 Task: Change the media role to Accessibility.
Action: Mouse moved to (137, 19)
Screenshot: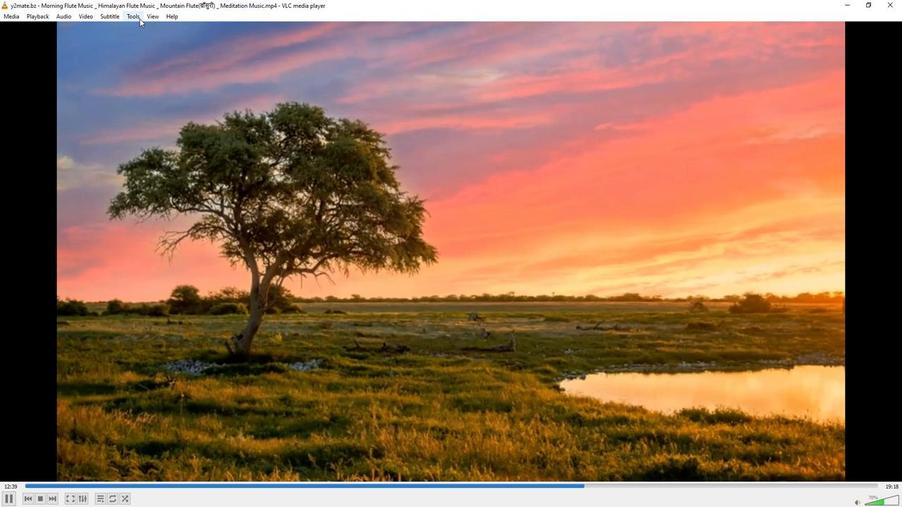 
Action: Mouse pressed left at (137, 19)
Screenshot: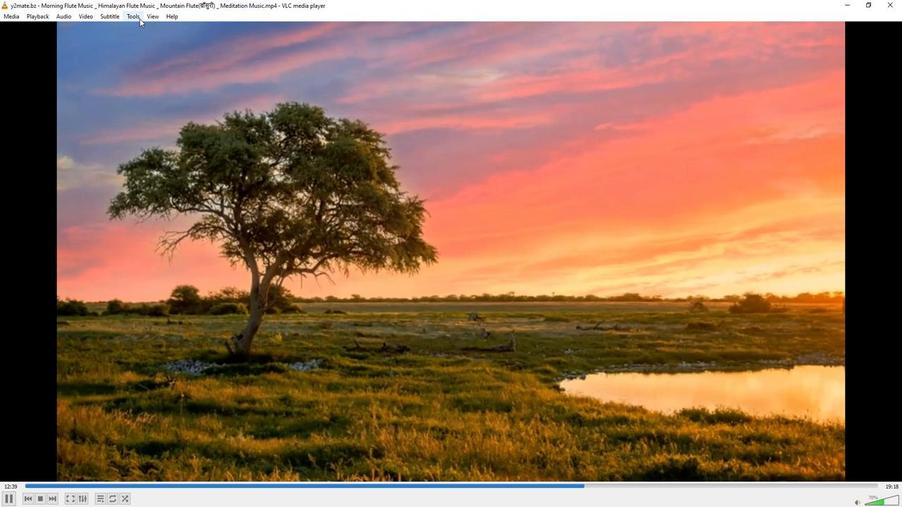
Action: Mouse moved to (149, 129)
Screenshot: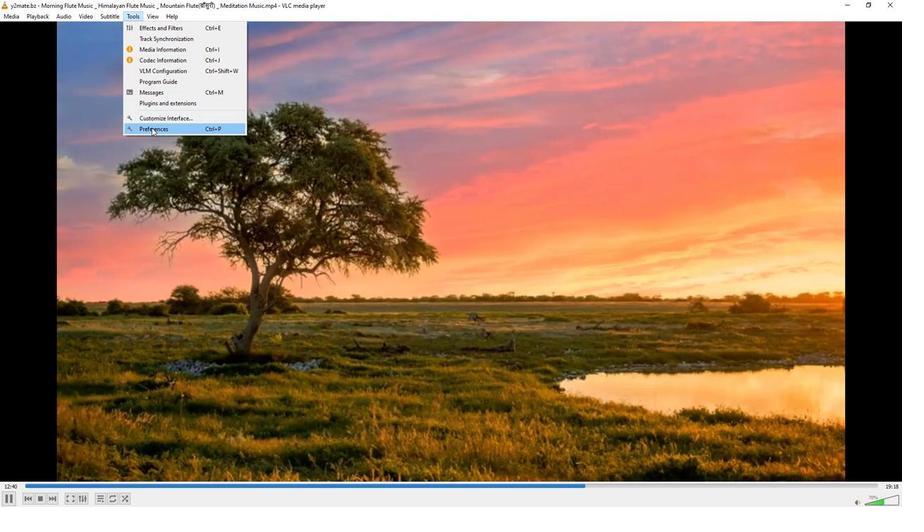 
Action: Mouse pressed left at (149, 129)
Screenshot: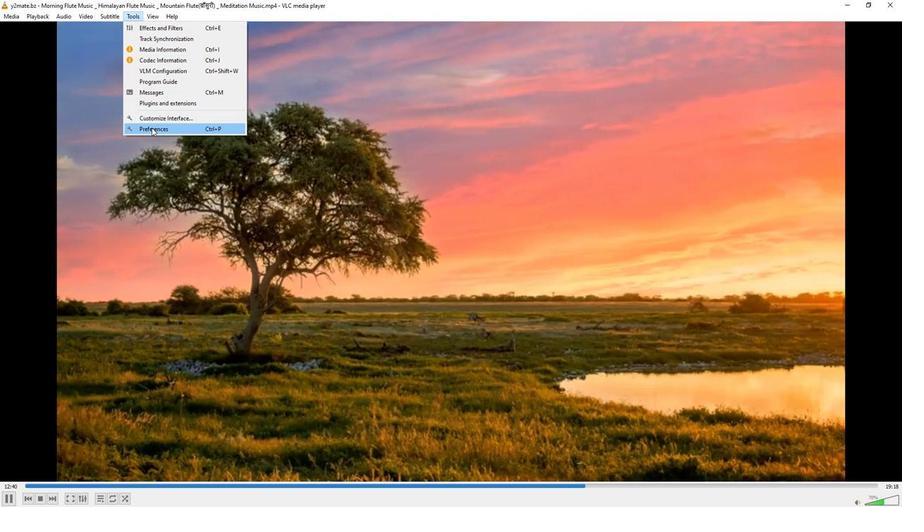 
Action: Mouse moved to (295, 415)
Screenshot: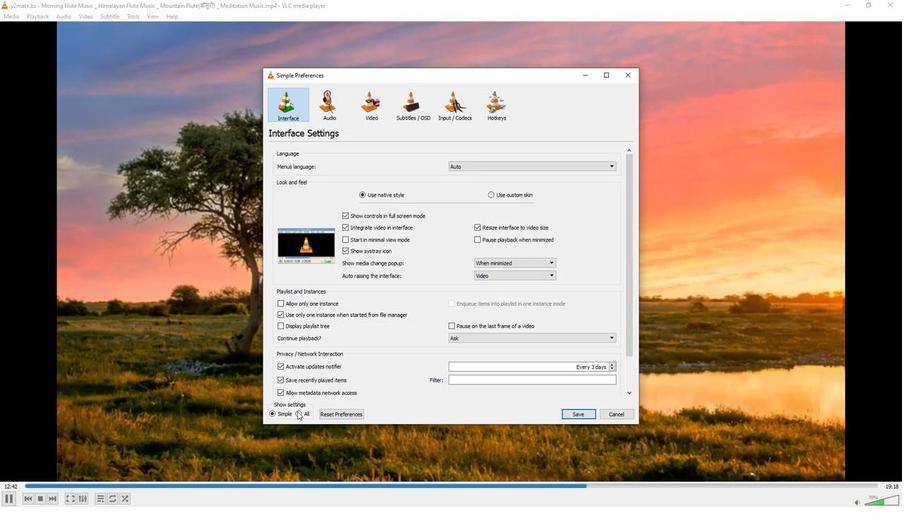 
Action: Mouse pressed left at (295, 415)
Screenshot: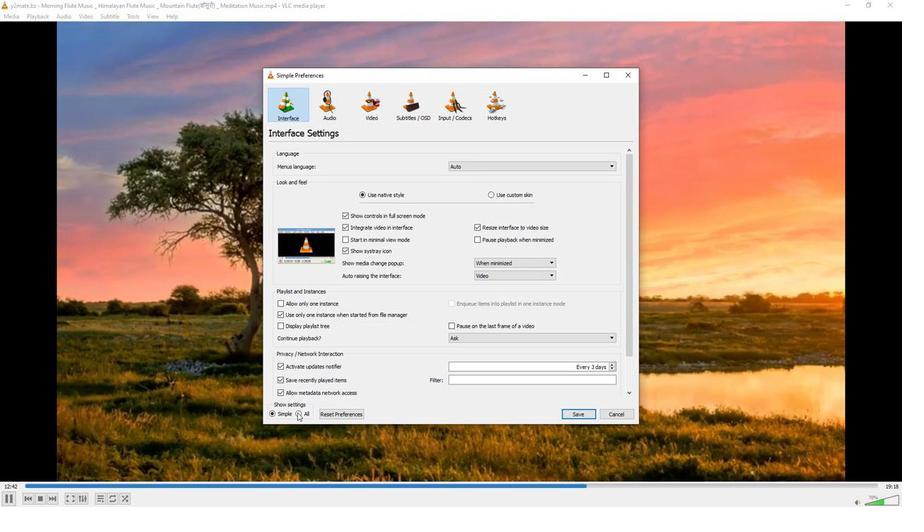 
Action: Mouse moved to (319, 216)
Screenshot: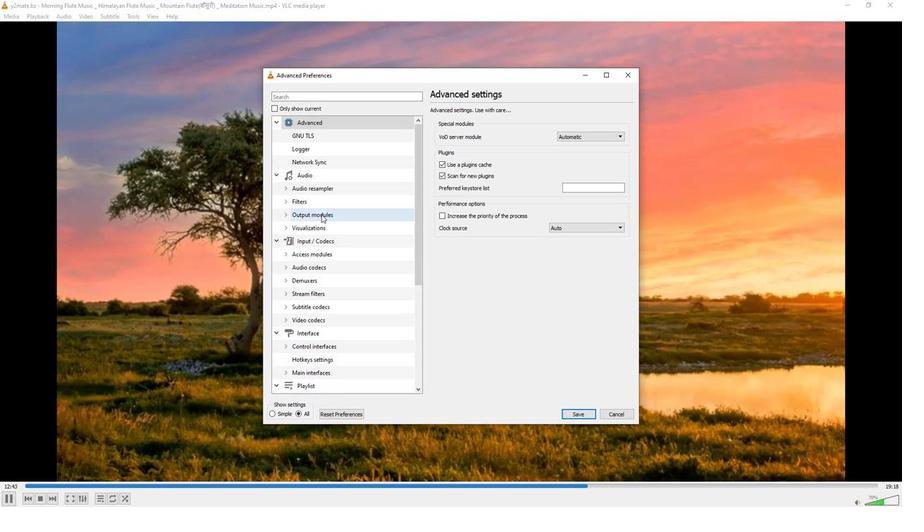 
Action: Mouse pressed left at (319, 216)
Screenshot: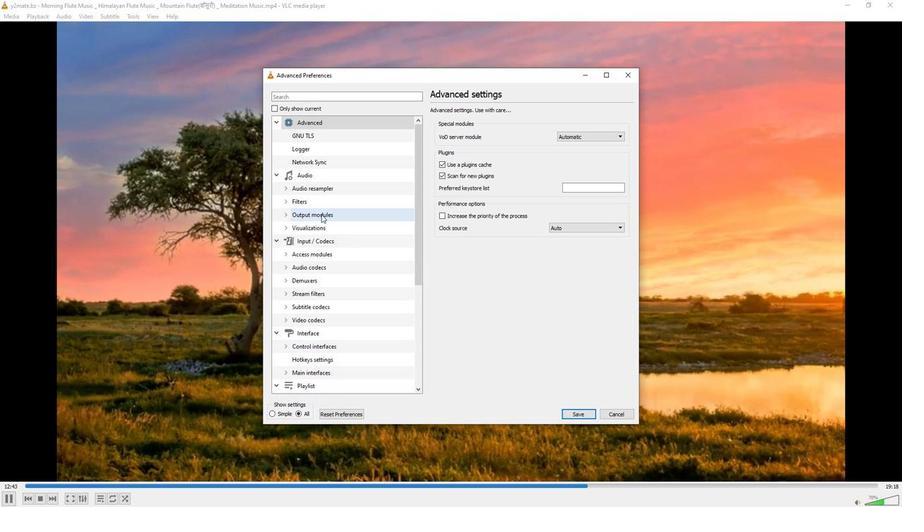 
Action: Mouse moved to (616, 143)
Screenshot: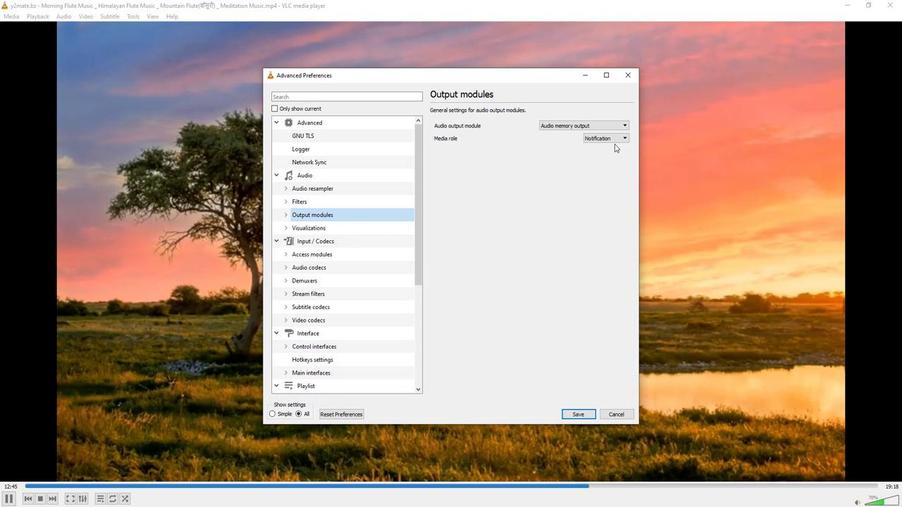 
Action: Mouse pressed left at (616, 143)
Screenshot: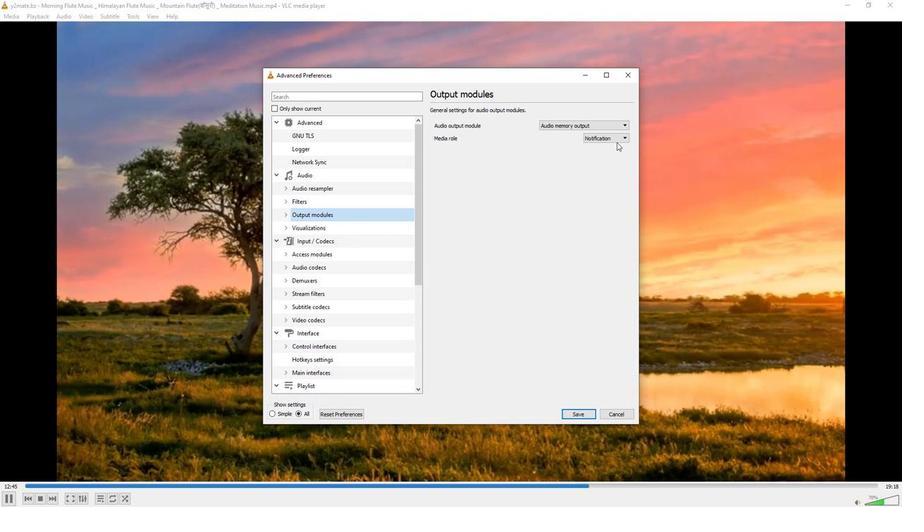 
Action: Mouse moved to (607, 189)
Screenshot: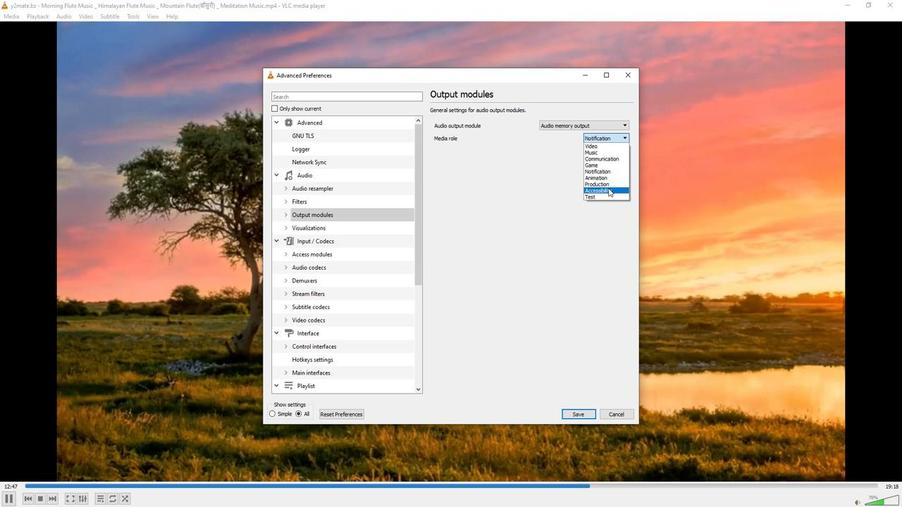 
Action: Mouse pressed left at (607, 189)
Screenshot: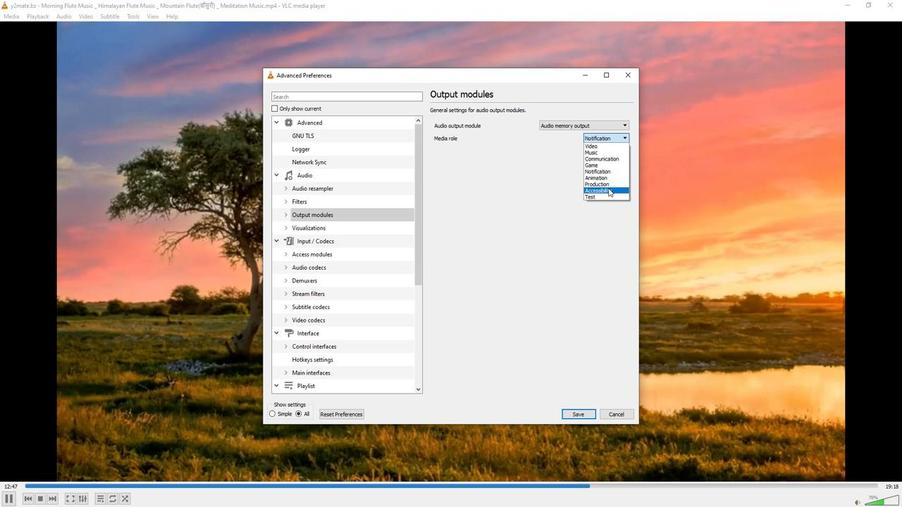 
Action: Mouse moved to (570, 196)
Screenshot: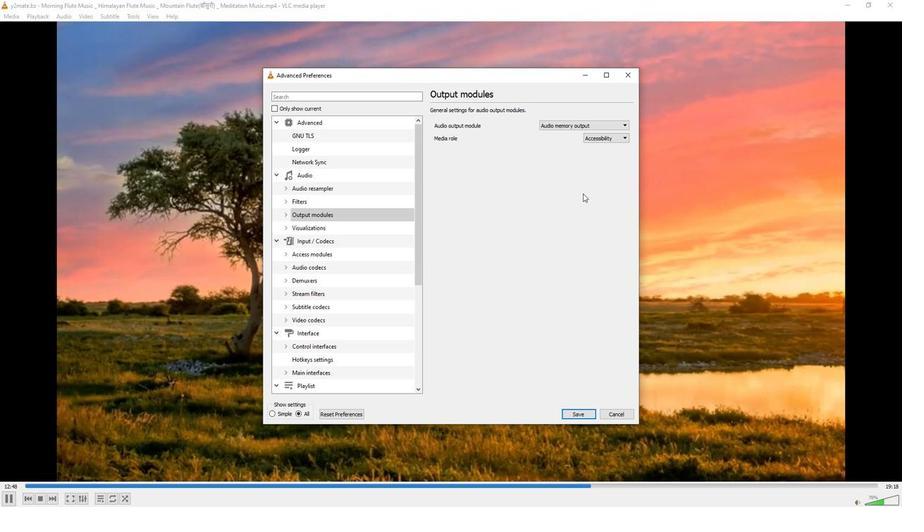 
